 Task: Use the formula "COUPDAYBS" in spreadsheet "Project protfolio".
Action: Mouse moved to (109, 64)
Screenshot: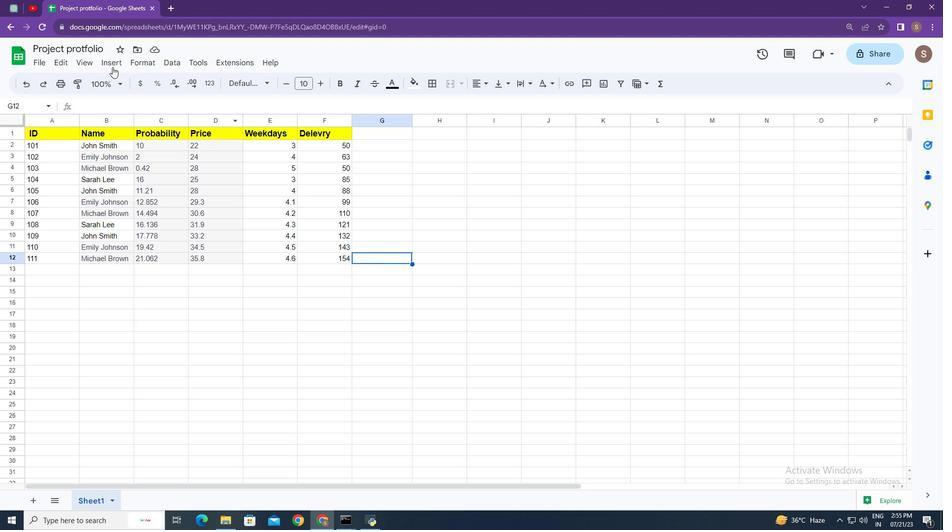 
Action: Mouse pressed left at (109, 64)
Screenshot: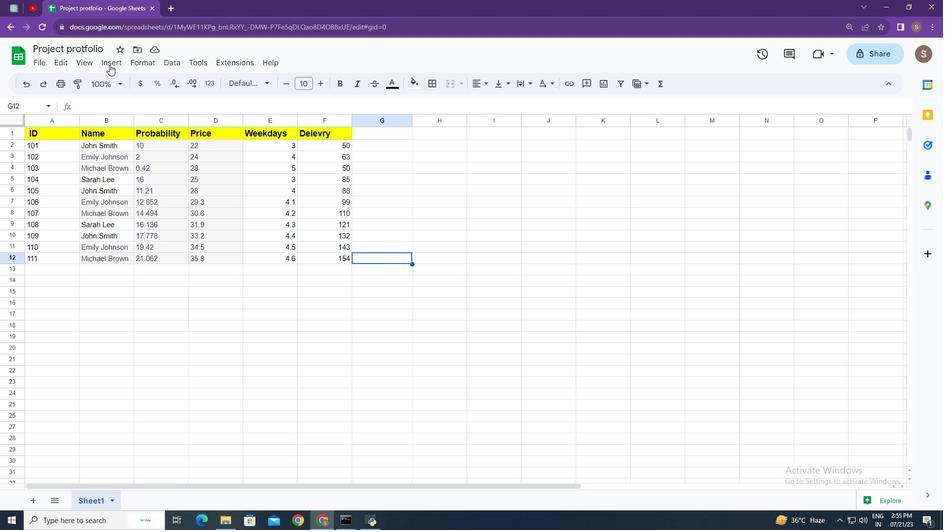 
Action: Mouse moved to (185, 257)
Screenshot: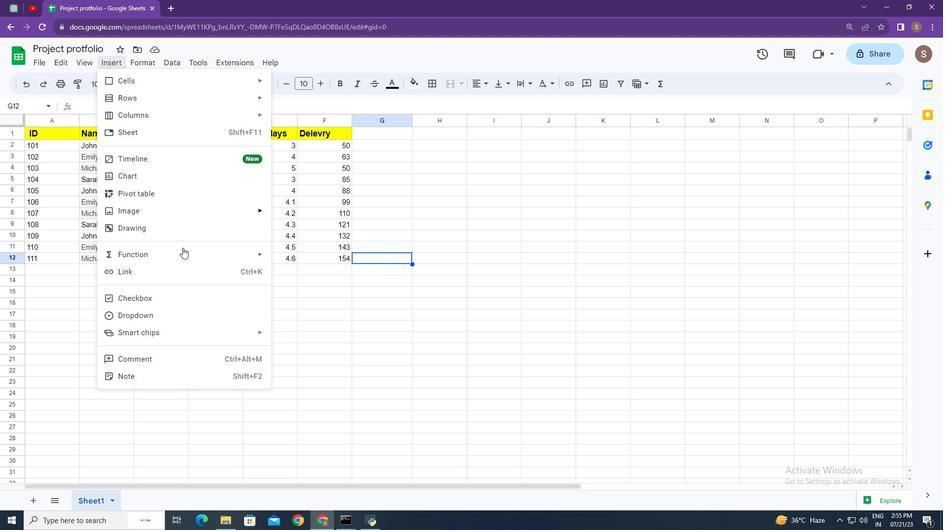
Action: Mouse pressed left at (185, 257)
Screenshot: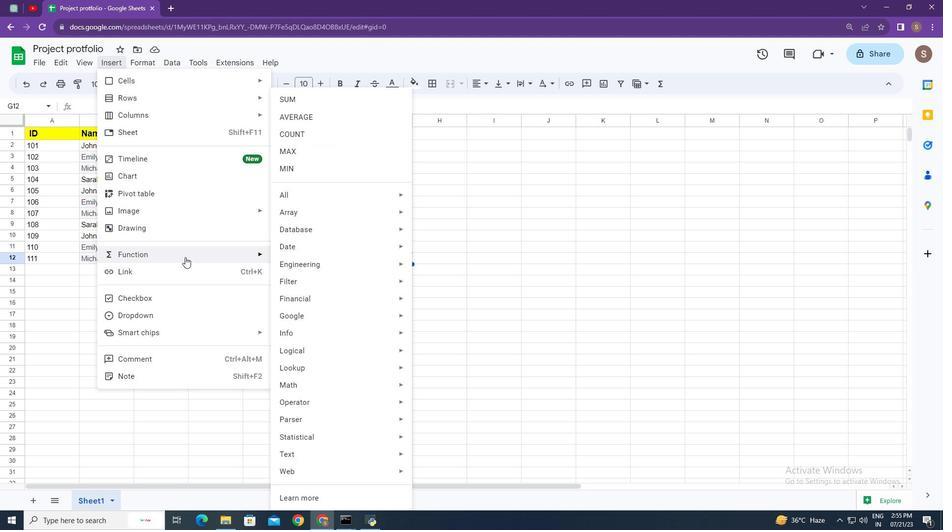 
Action: Mouse moved to (339, 195)
Screenshot: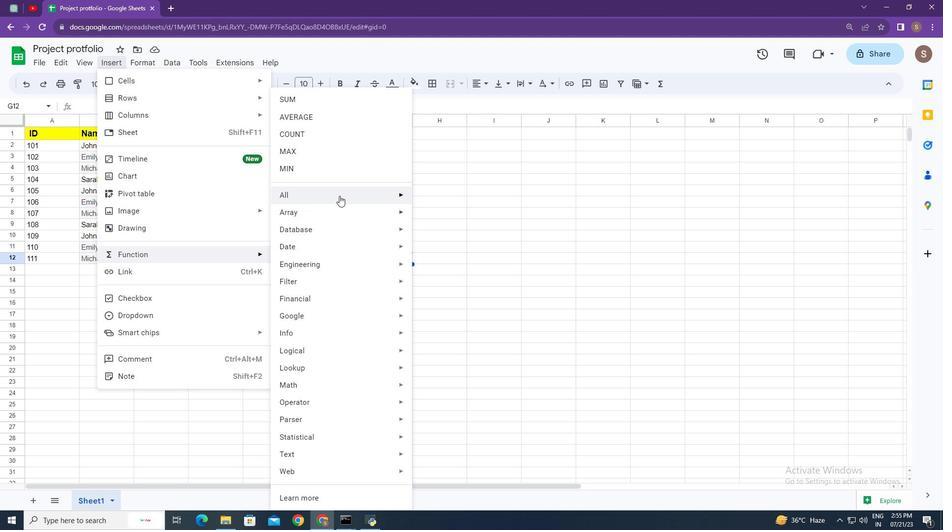 
Action: Mouse pressed left at (339, 195)
Screenshot: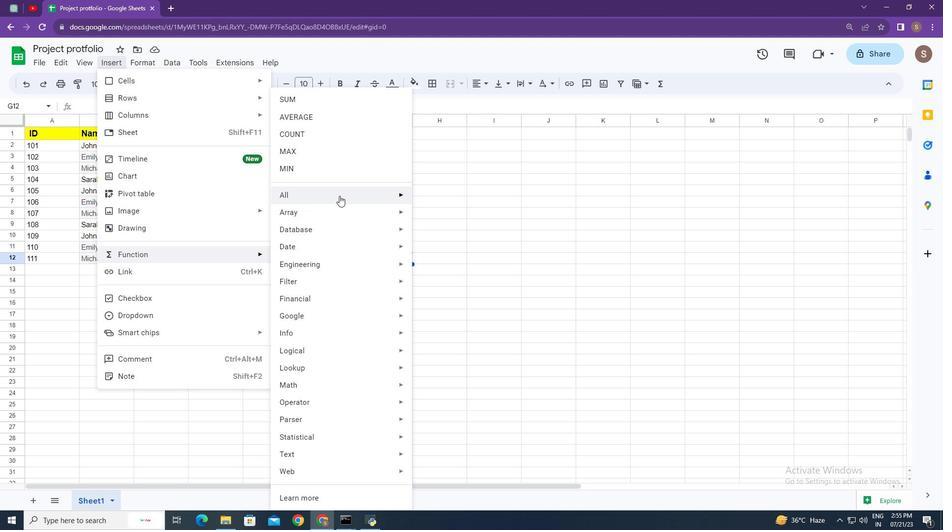 
Action: Mouse moved to (466, 401)
Screenshot: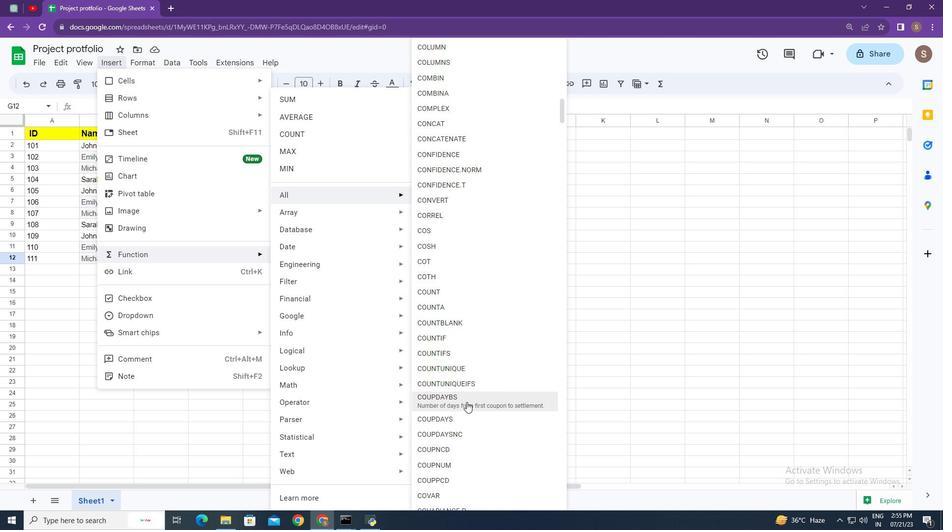 
Action: Mouse pressed left at (466, 401)
Screenshot: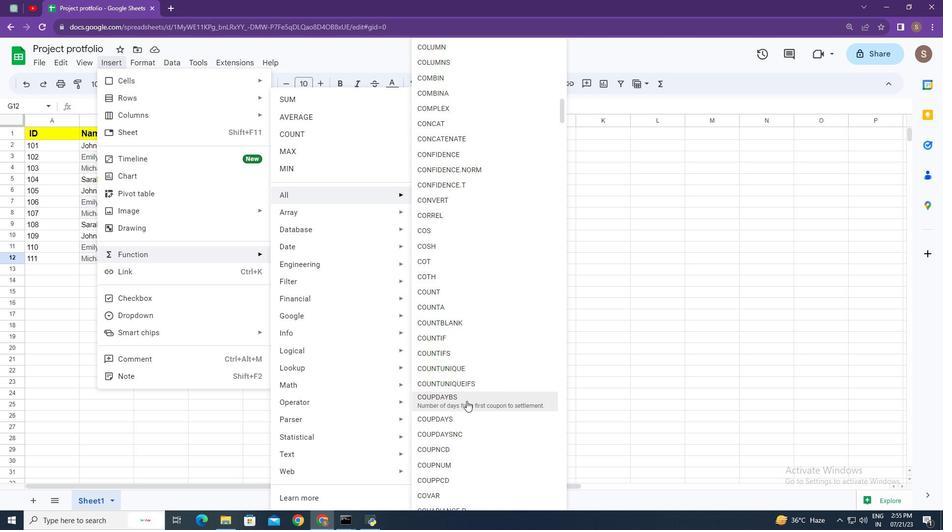 
Action: Mouse moved to (376, 238)
Screenshot: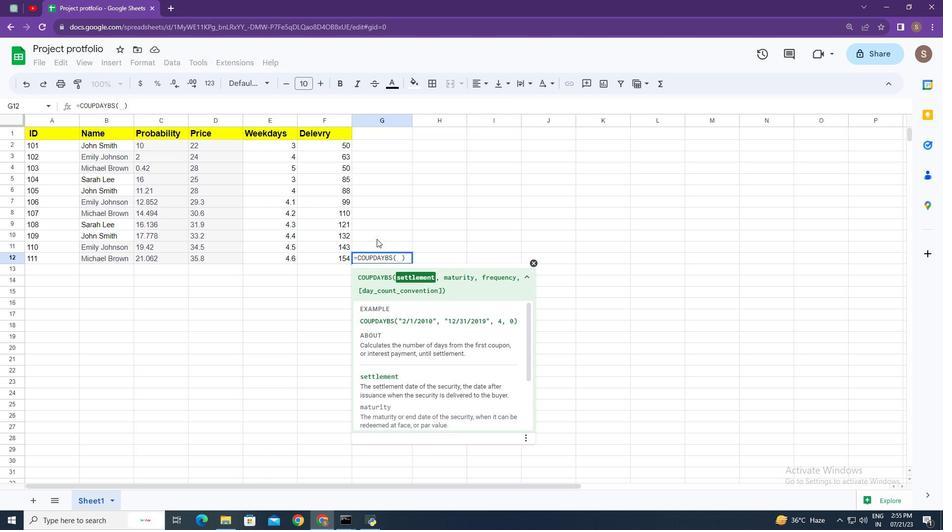 
Action: Key pressed <Key.shift>"2/1/2013,<Key.backspace><Key.shift_r>",<Key.space><Key.shift_r>"12<Key.shift_r>?<Key.insert>/<Key.backspace><Key.backspace>/31/2019<Key.shift_r>",<Key.space>4,<Key.space>0<Key.enter>
Screenshot: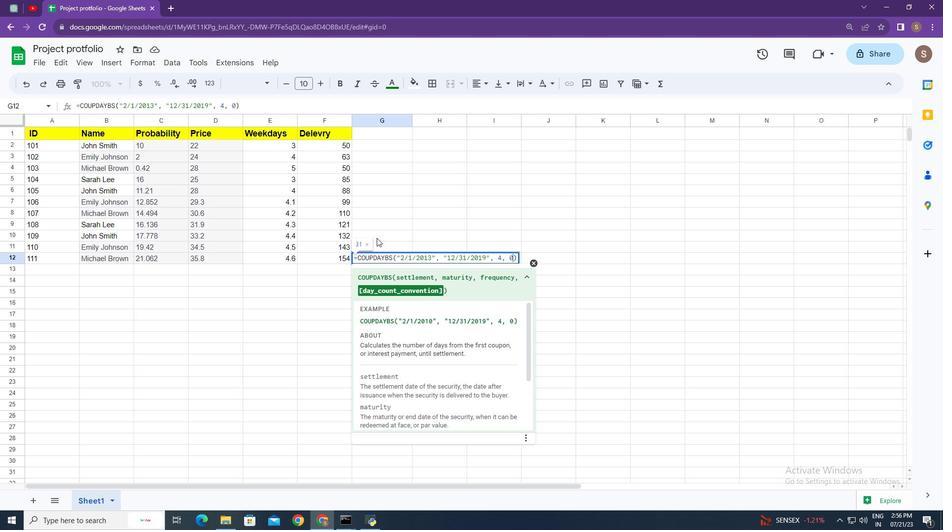 
Action: Mouse moved to (298, 302)
Screenshot: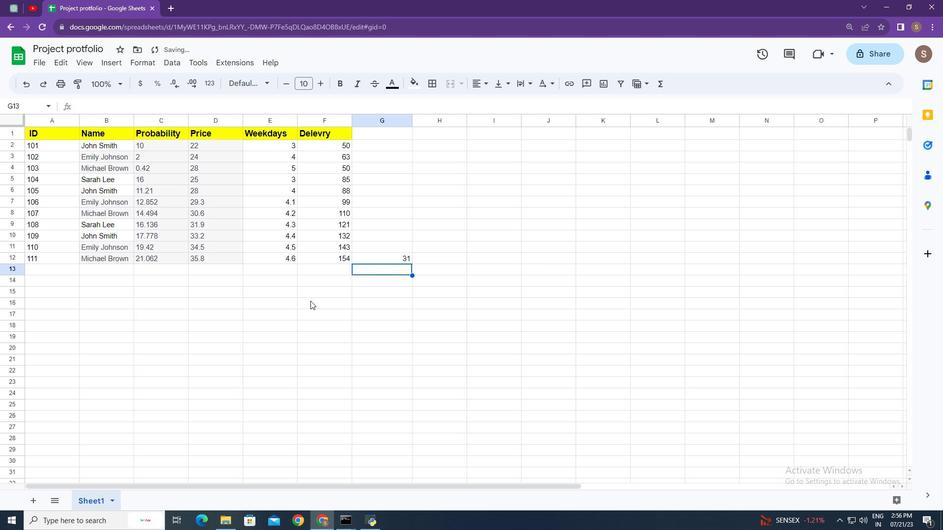 
